 Task: Add Justin's Organic Dark Chocolate Cashew Butter Cups to the cart.
Action: Mouse moved to (15, 58)
Screenshot: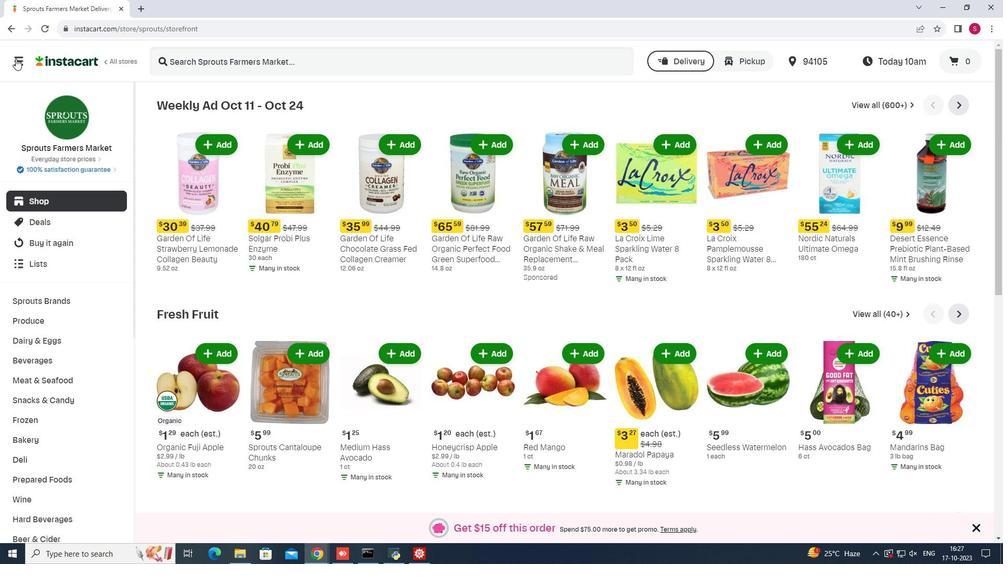 
Action: Mouse pressed left at (15, 58)
Screenshot: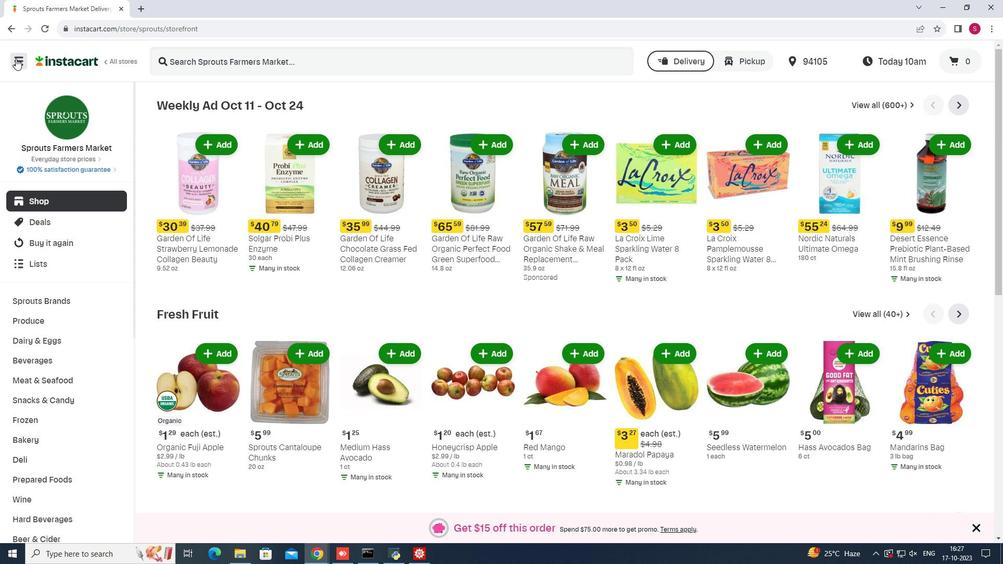 
Action: Mouse moved to (74, 276)
Screenshot: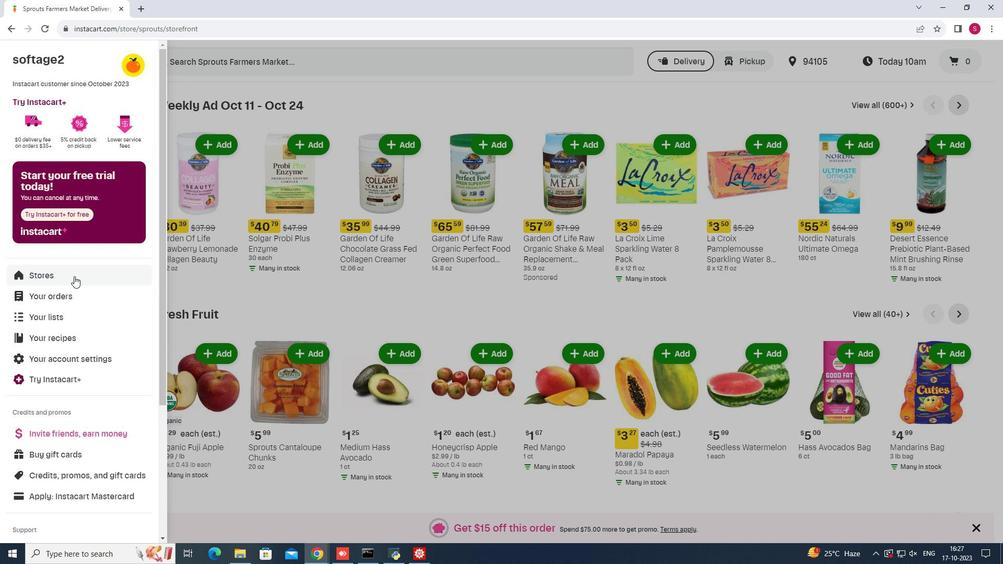 
Action: Mouse pressed left at (74, 276)
Screenshot: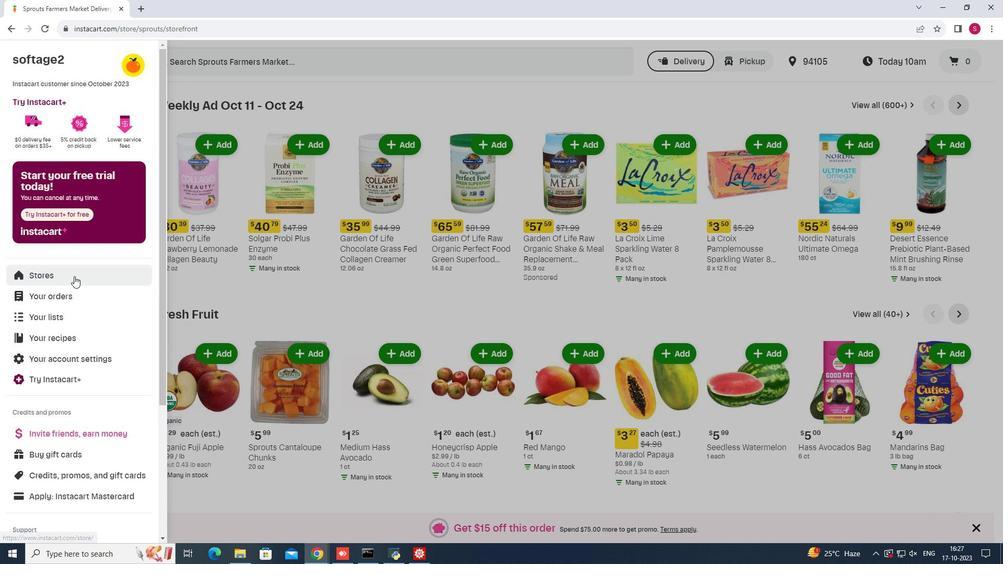 
Action: Mouse moved to (242, 93)
Screenshot: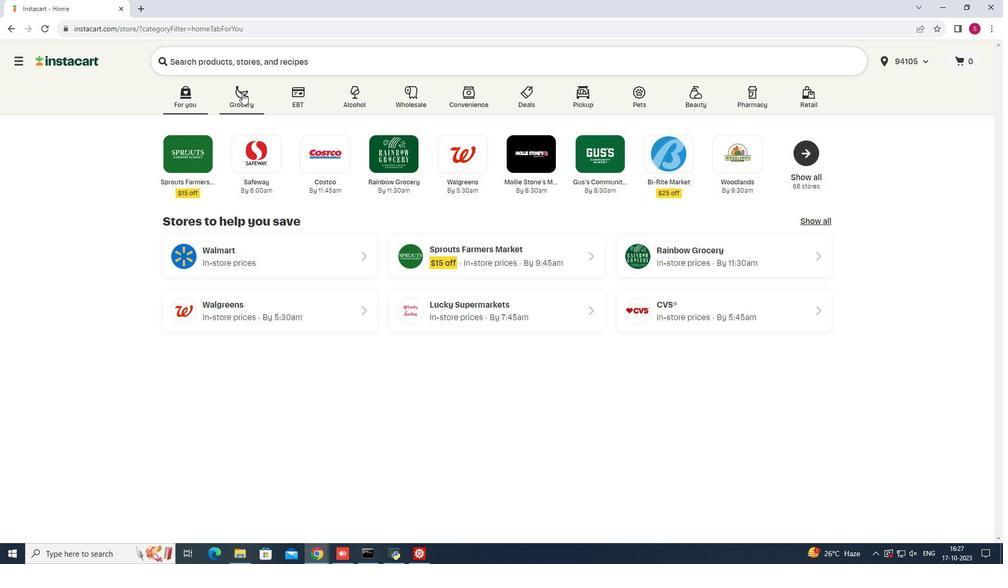 
Action: Mouse pressed left at (242, 93)
Screenshot: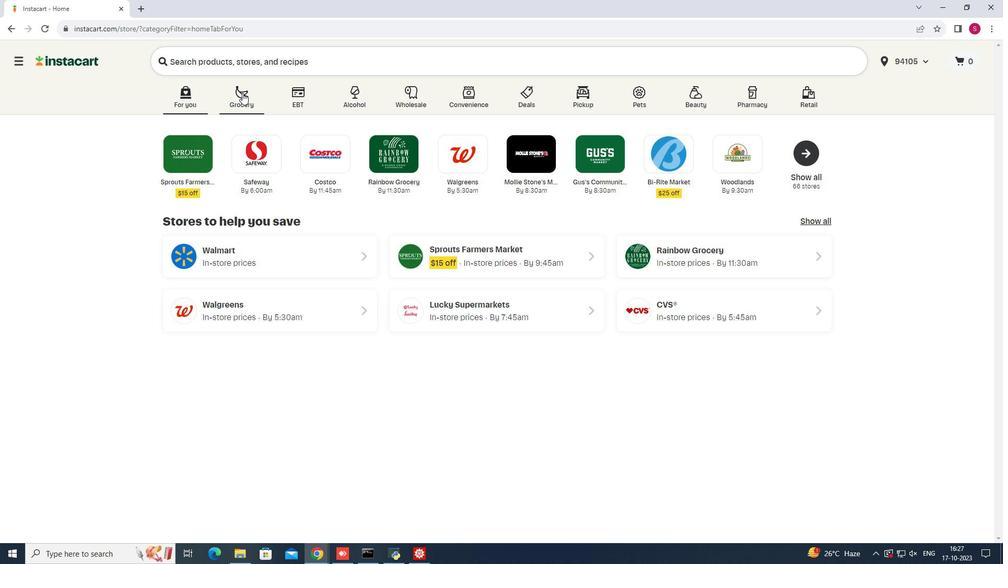 
Action: Mouse moved to (735, 141)
Screenshot: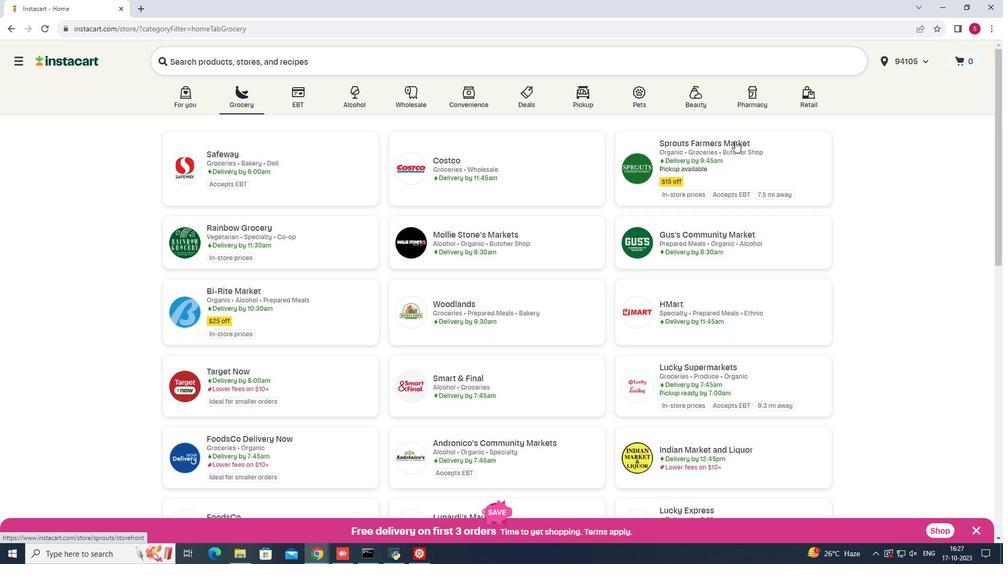 
Action: Mouse pressed left at (735, 141)
Screenshot: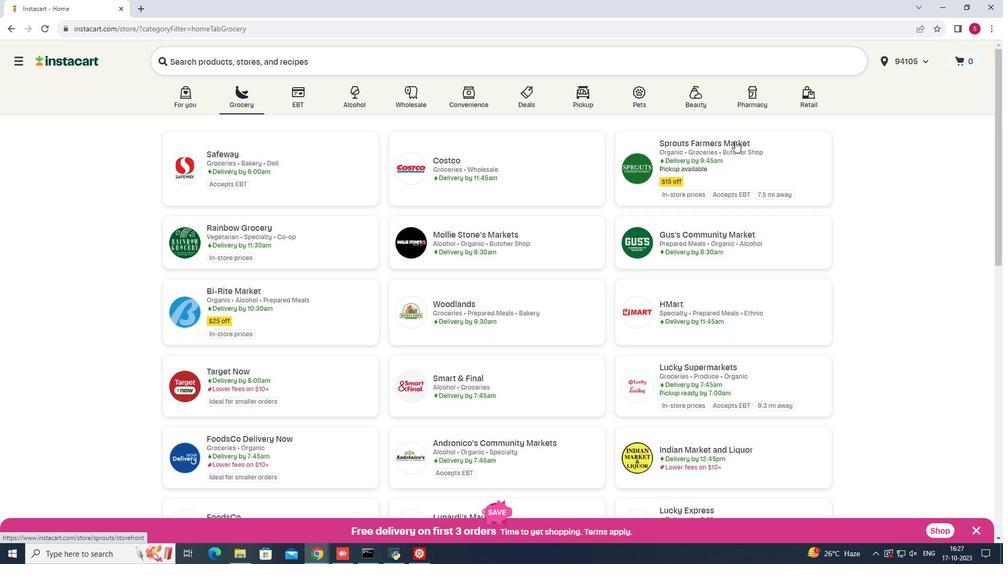 
Action: Mouse moved to (54, 398)
Screenshot: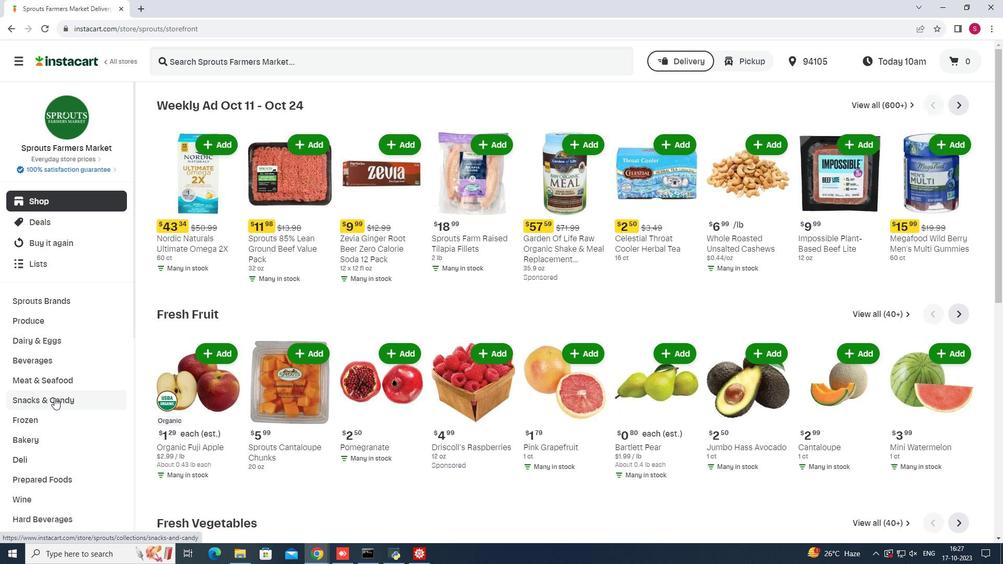 
Action: Mouse pressed left at (54, 398)
Screenshot: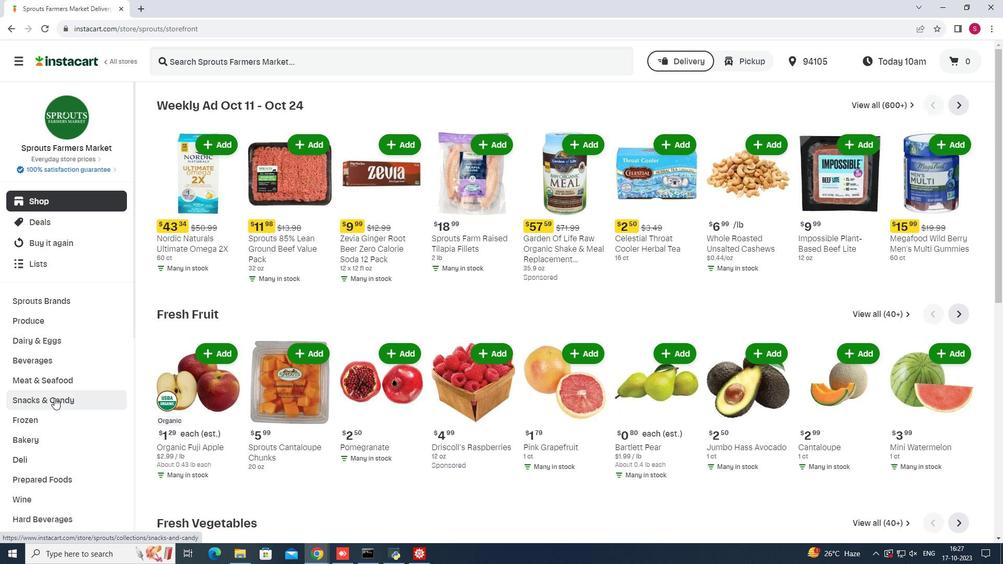 
Action: Mouse moved to (311, 128)
Screenshot: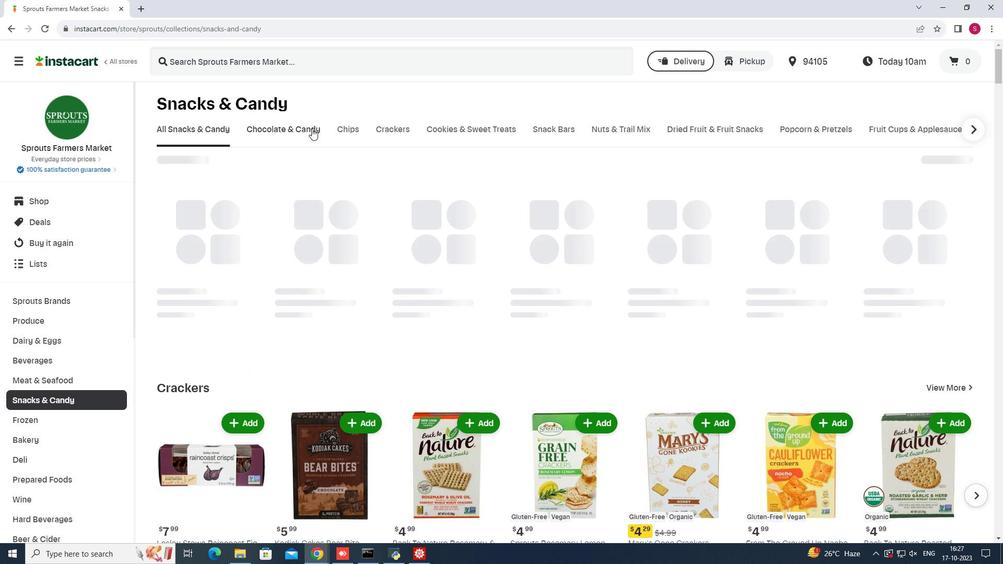 
Action: Mouse pressed left at (311, 128)
Screenshot: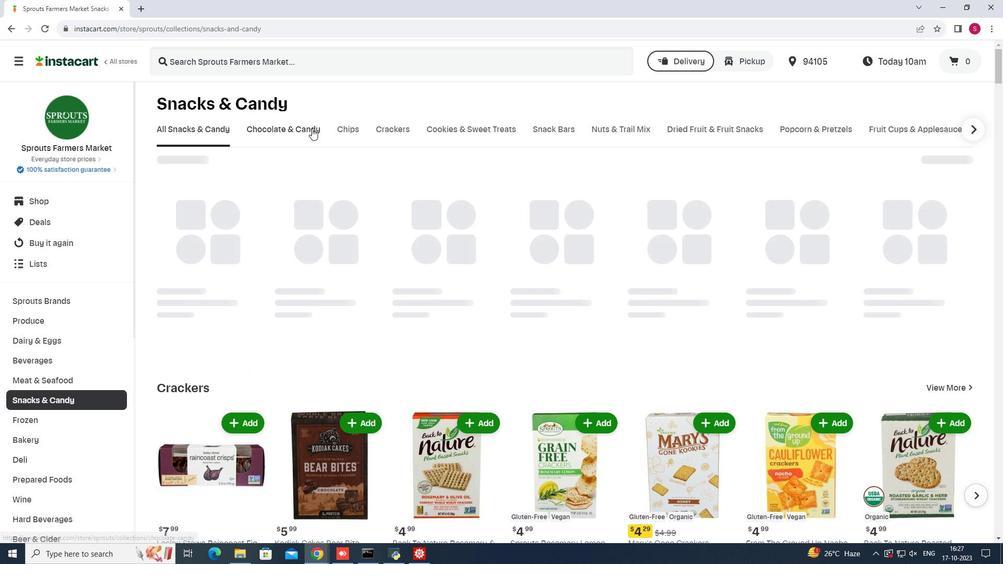 
Action: Mouse moved to (259, 171)
Screenshot: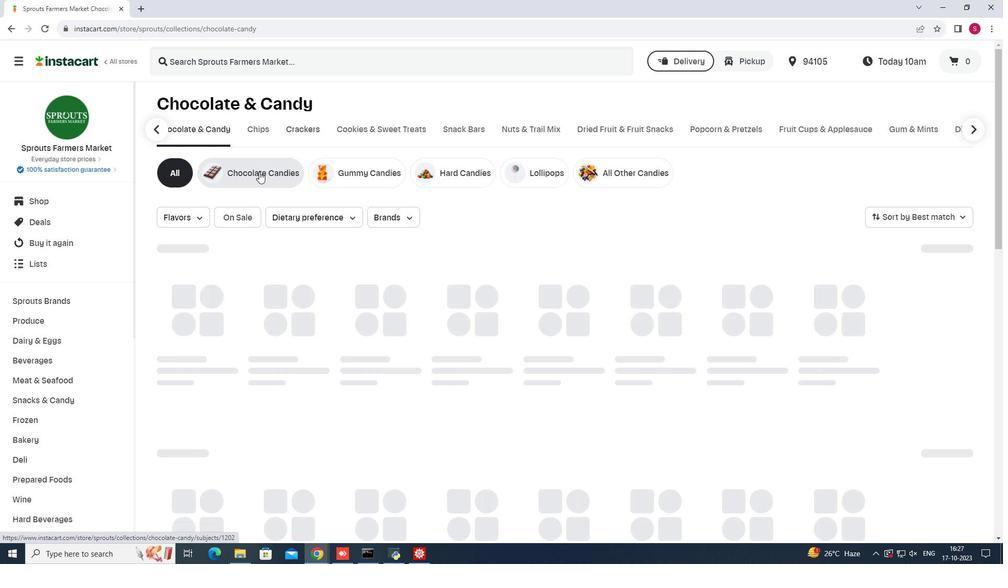 
Action: Mouse pressed left at (259, 171)
Screenshot: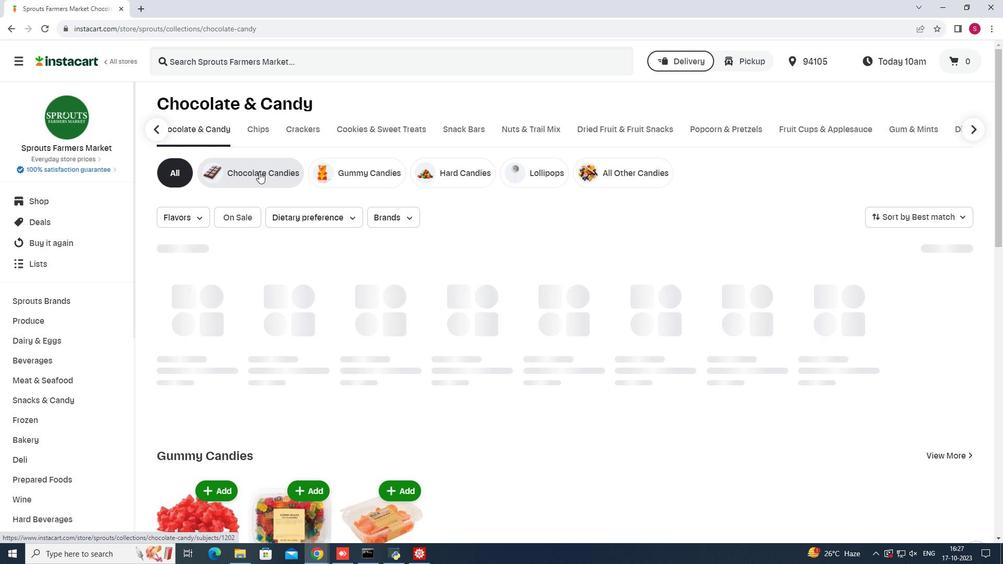 
Action: Mouse moved to (461, 64)
Screenshot: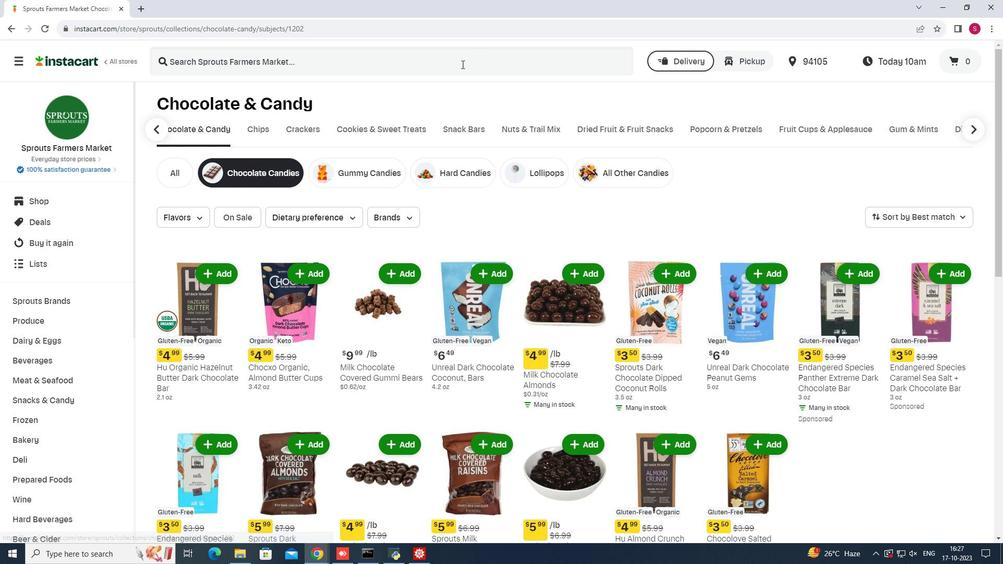 
Action: Mouse pressed left at (461, 64)
Screenshot: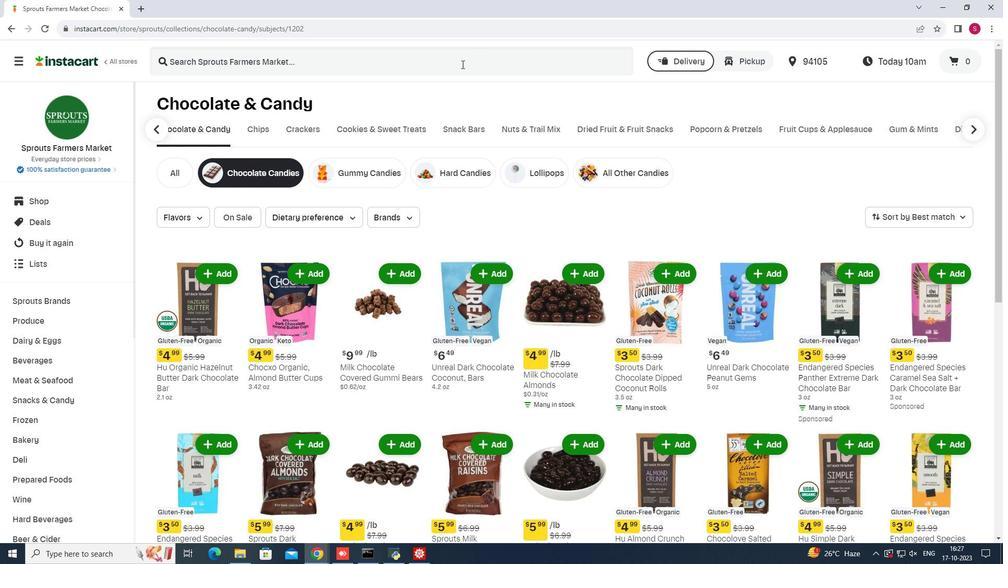 
Action: Key pressed <Key.shift>Justin's<Key.backspace><Key.backspace><Key.backspace><Key.backspace><Key.backspace><Key.backspace><Key.backspace><Key.backspace><Key.backspace><Key.backspace><Key.backspace><Key.backspace><Key.backspace><Key.backspace><Key.backspace><Key.backspace><Key.backspace><Key.backspace><Key.backspace><Key.caps_lock><Key.shift>jUSTIN'S<Key.space><Key.shift>oRGANIC<Key.space><Key.shift>dARK<Key.space><Key.shift>cHOCOLATE<Key.space><Key.shift>cASHEW<Key.space><Key.shift>bUTTER<Key.space><Key.shift>cUPS<Key.enter>
Screenshot: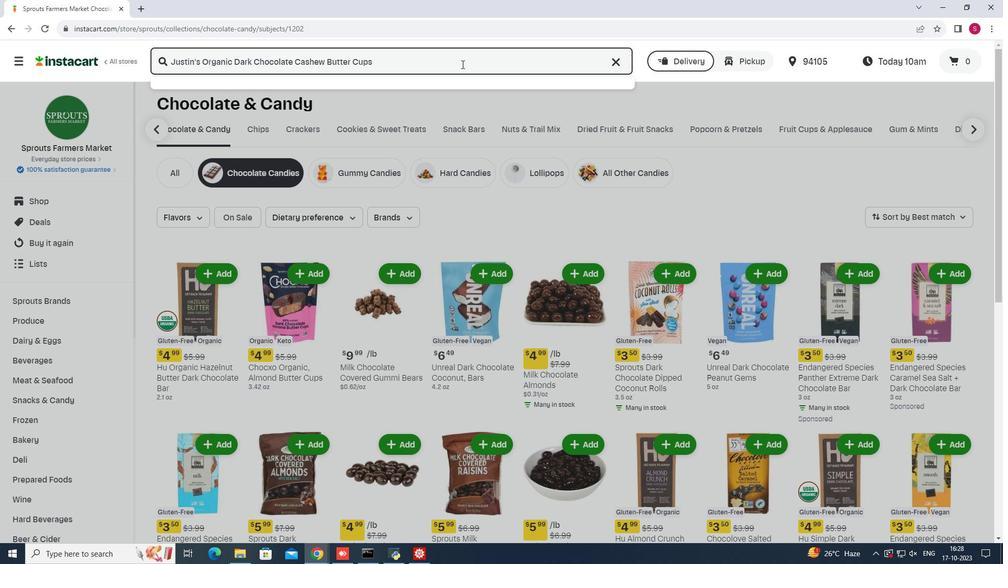 
Action: Mouse moved to (620, 170)
Screenshot: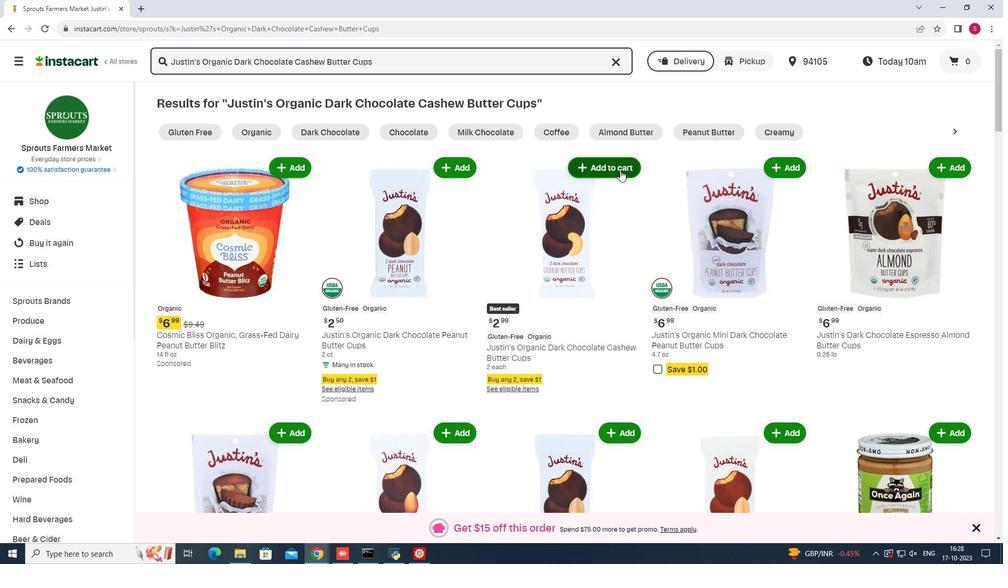 
Action: Mouse pressed left at (620, 170)
Screenshot: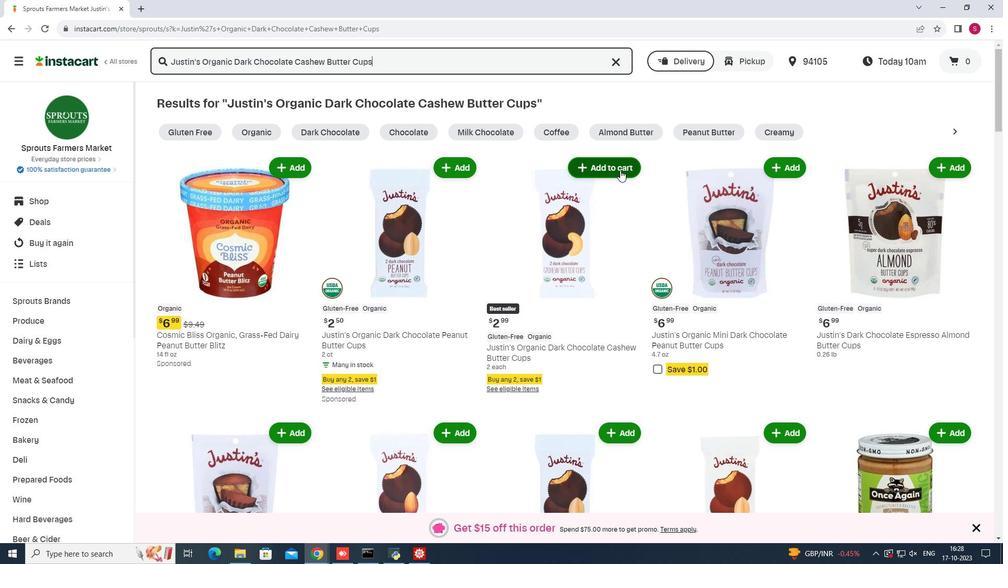 
Action: Mouse moved to (672, 276)
Screenshot: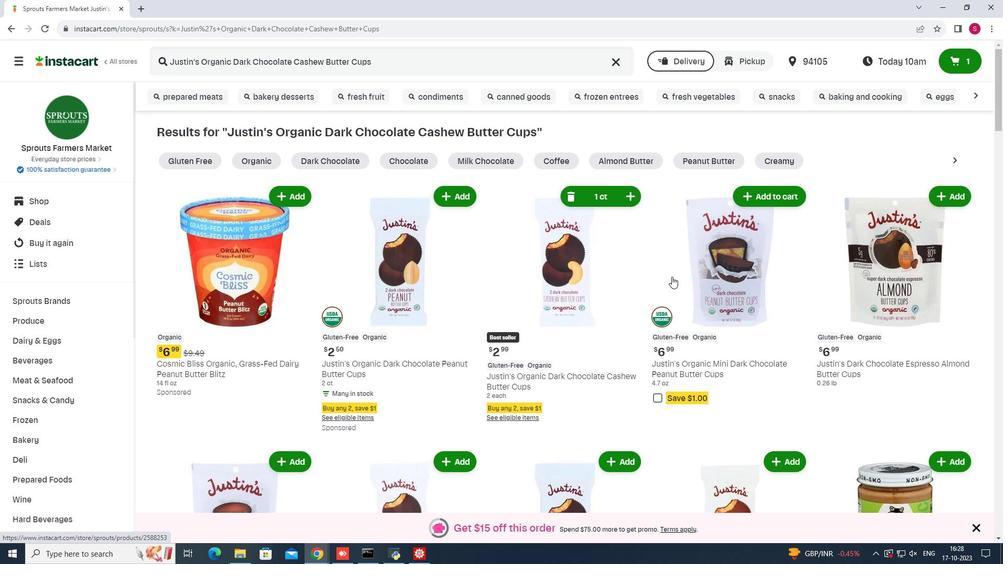 
